 Task: Calculate the distance between Denver and Colorado Springs.
Action: Key pressed denver
Screenshot: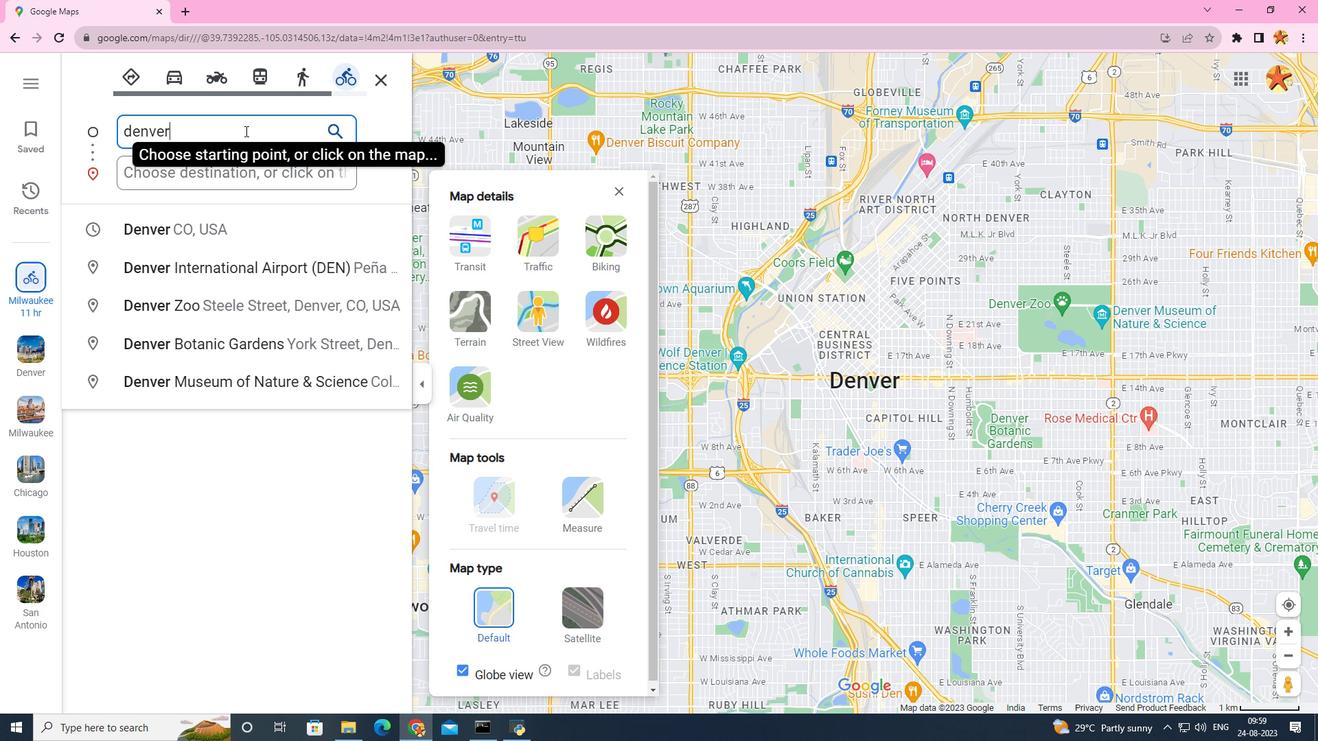 
Action: Mouse moved to (178, 225)
Screenshot: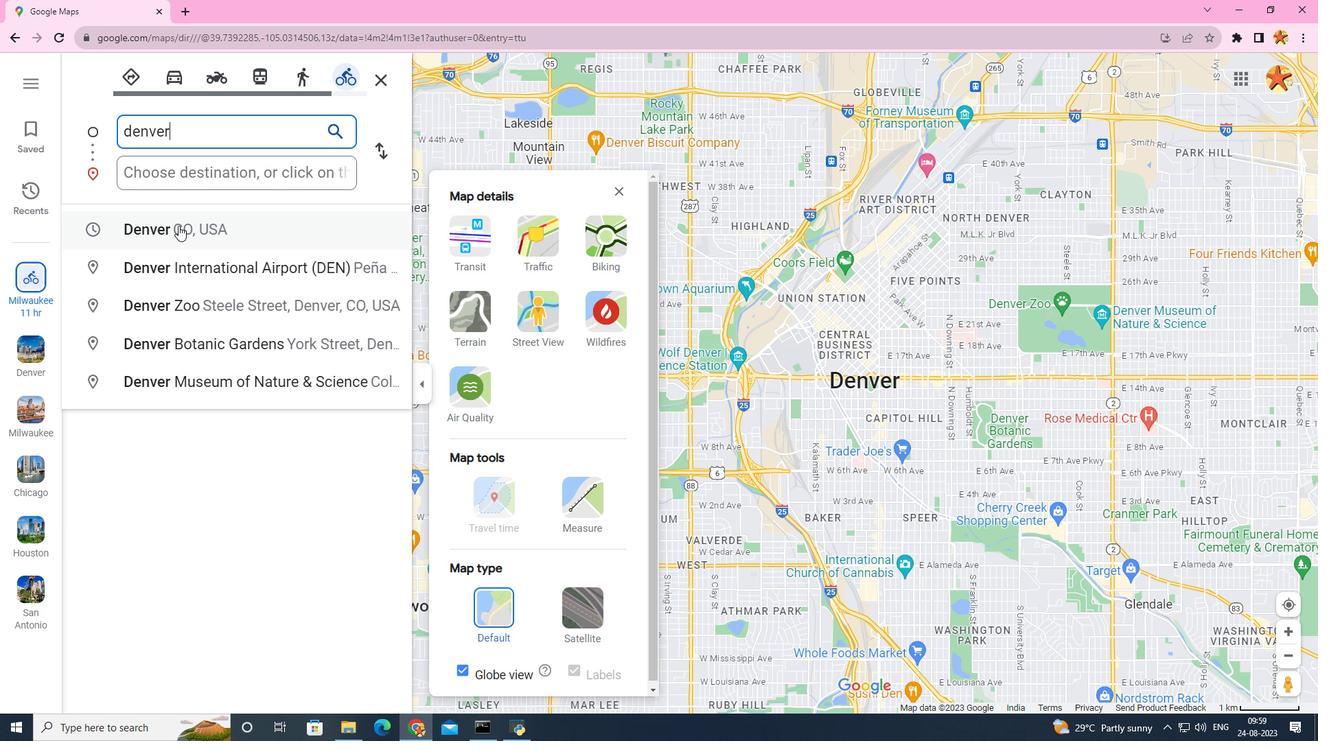 
Action: Mouse pressed left at (178, 225)
Screenshot: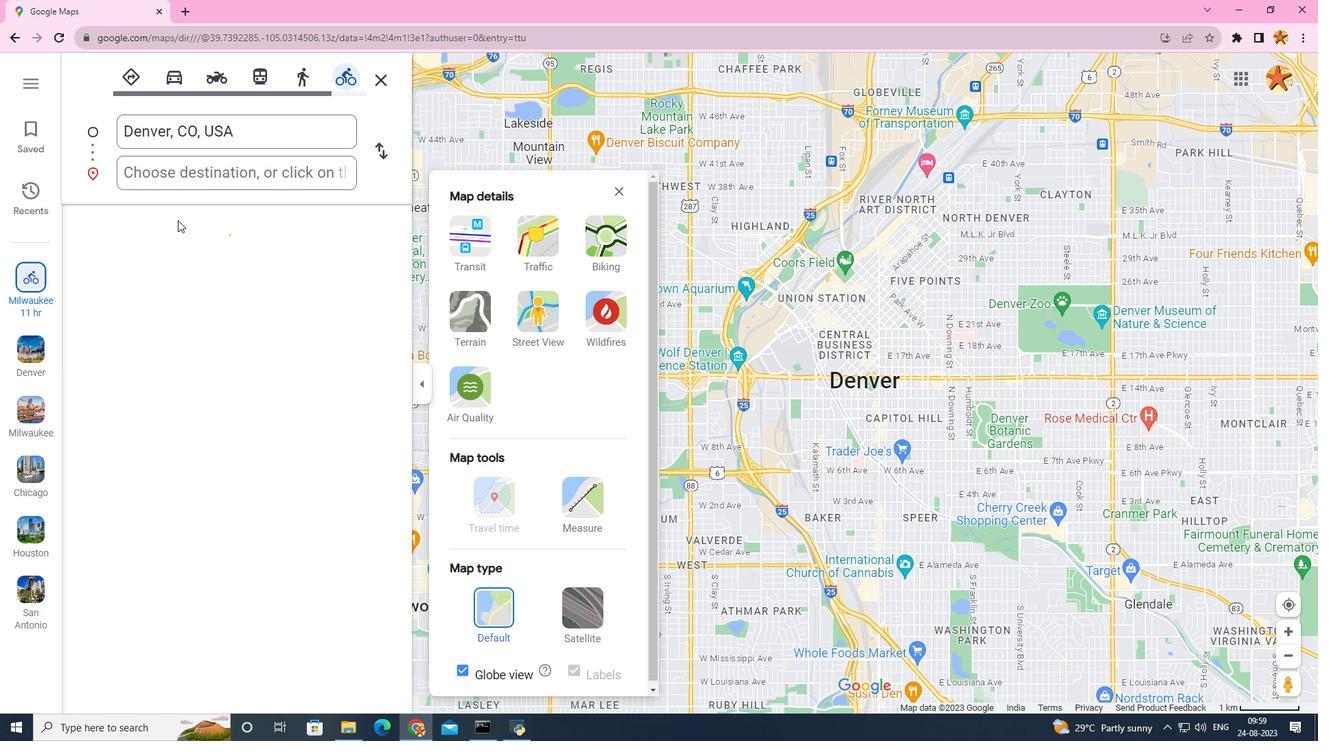 
Action: Mouse moved to (192, 168)
Screenshot: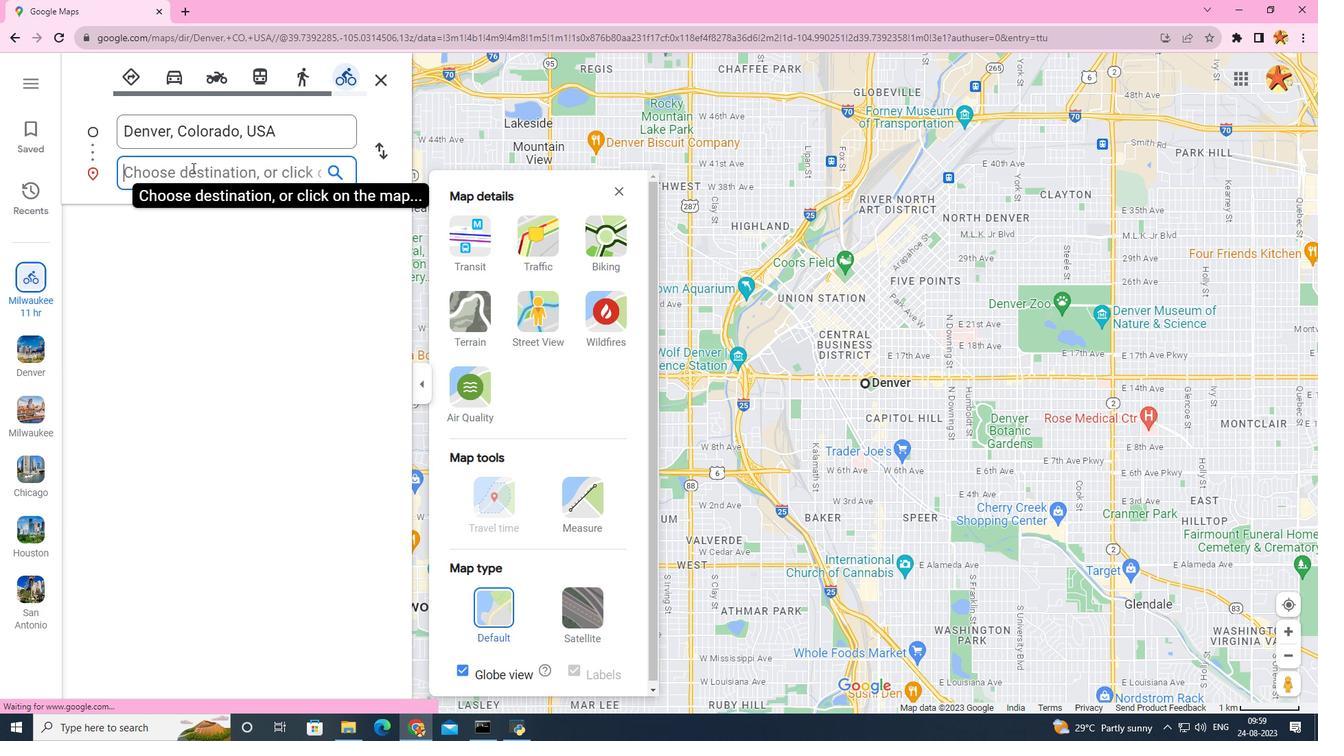 
Action: Mouse pressed left at (192, 168)
Screenshot: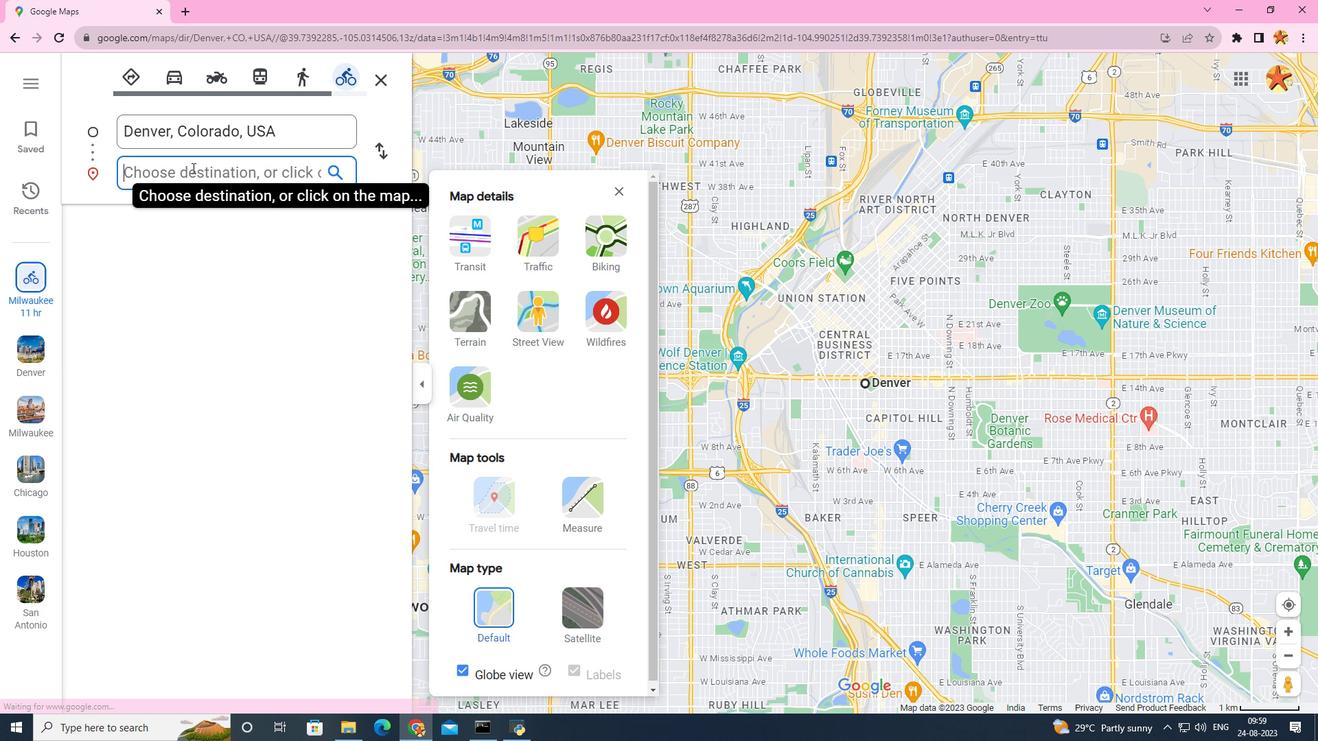 
Action: Key pressed colo
Screenshot: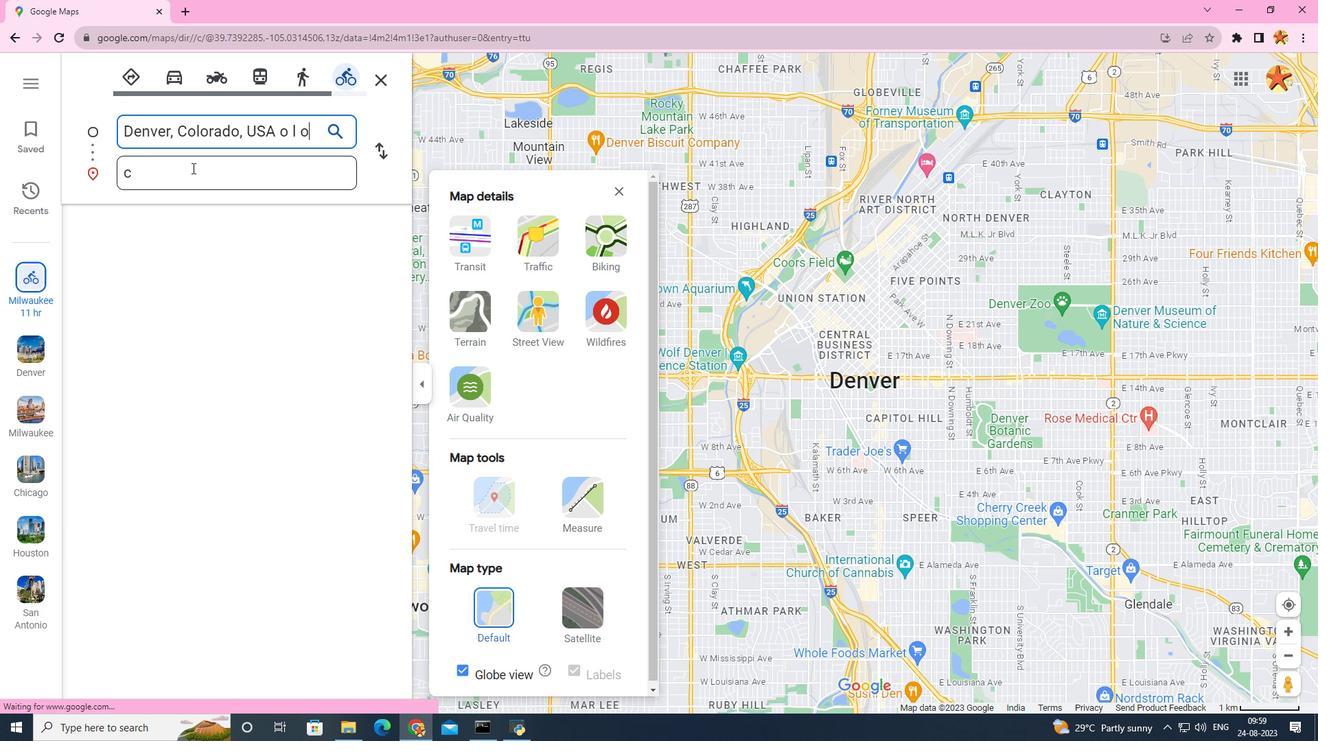 
Action: Mouse pressed left at (192, 168)
Screenshot: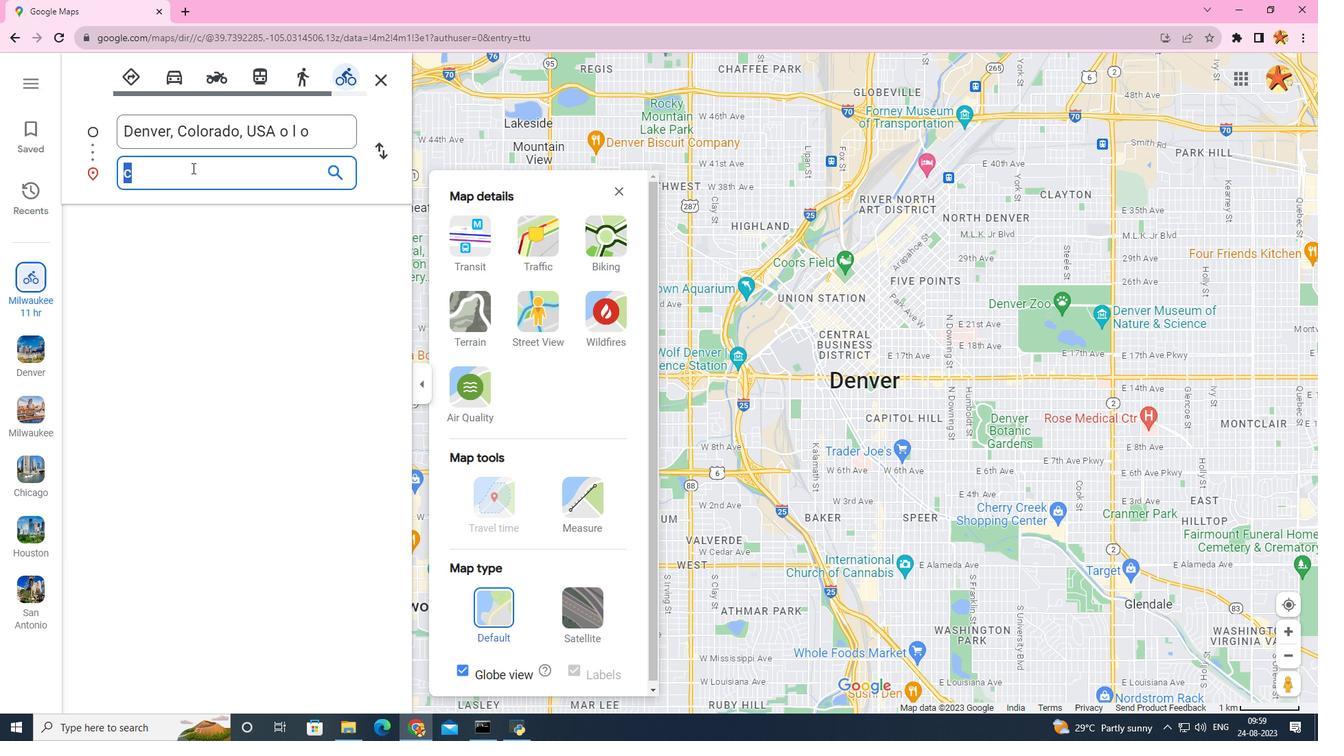 
Action: Mouse pressed left at (192, 168)
Screenshot: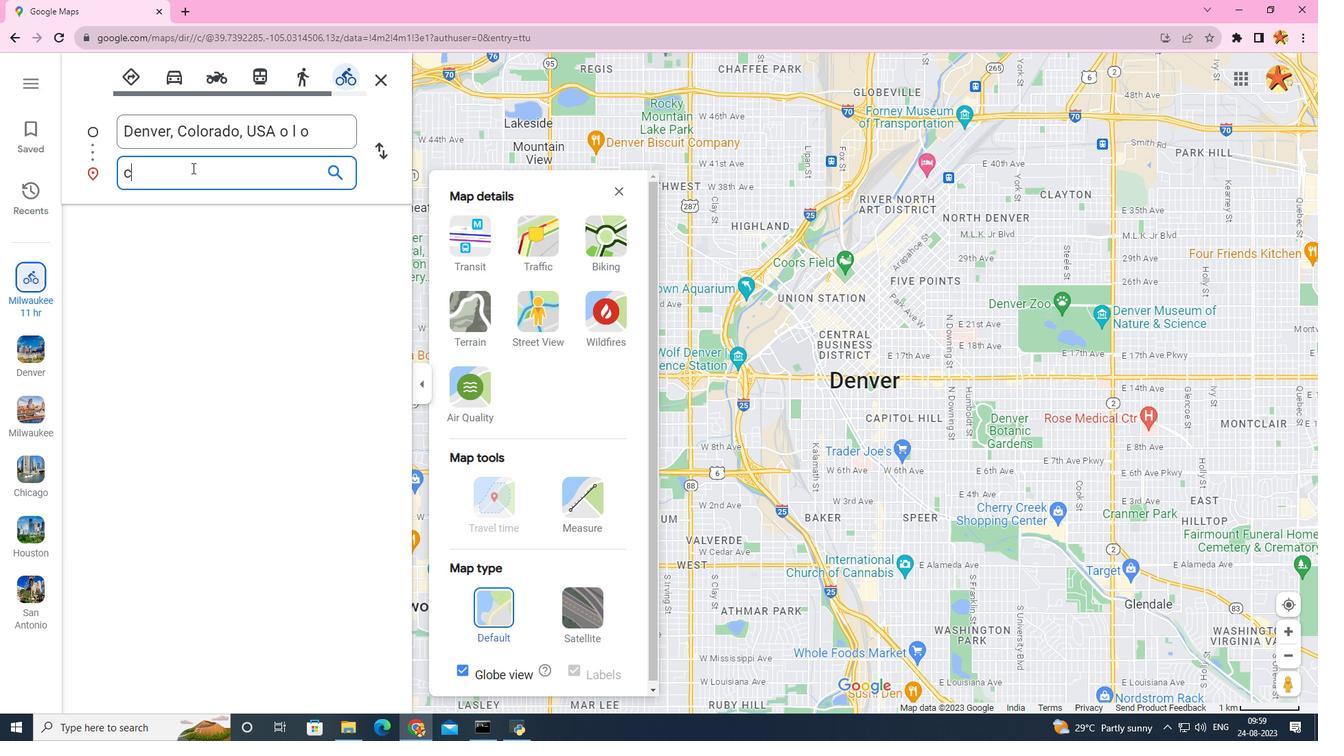 
Action: Key pressed ol
Screenshot: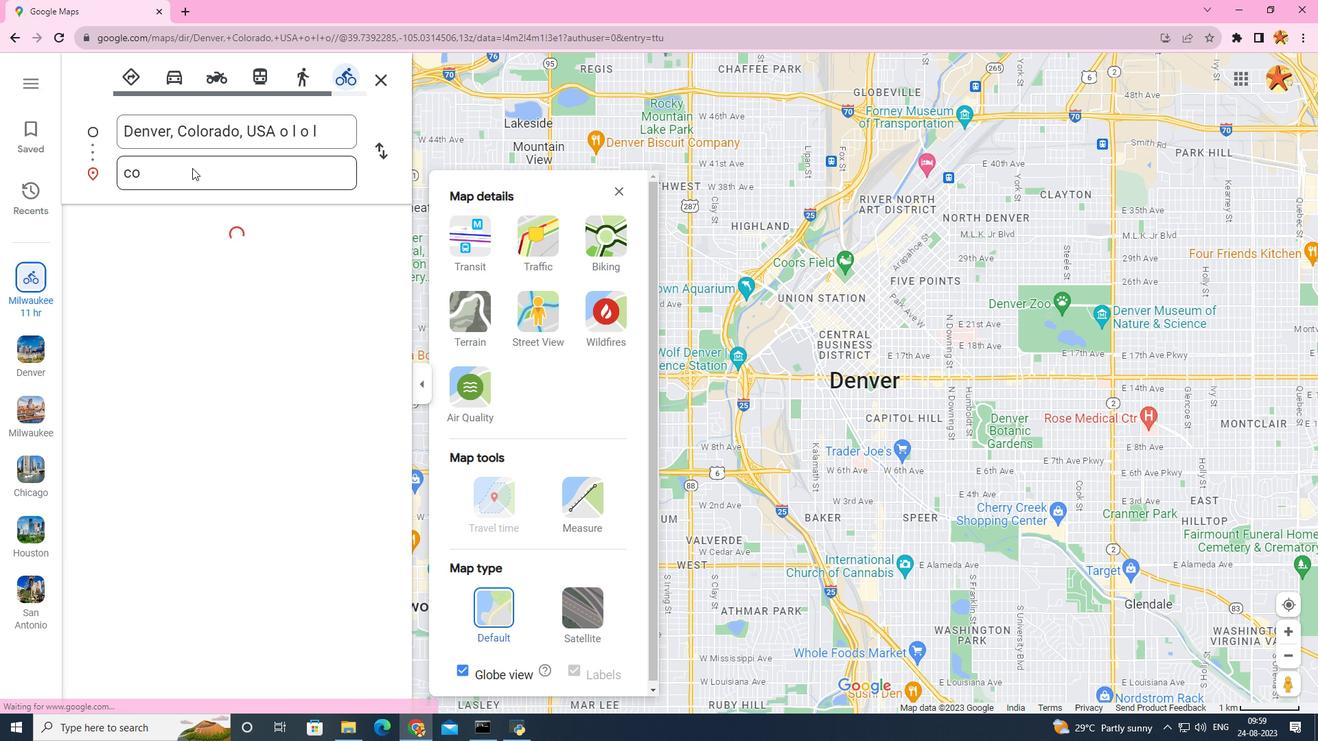 
Action: Mouse moved to (180, 171)
Screenshot: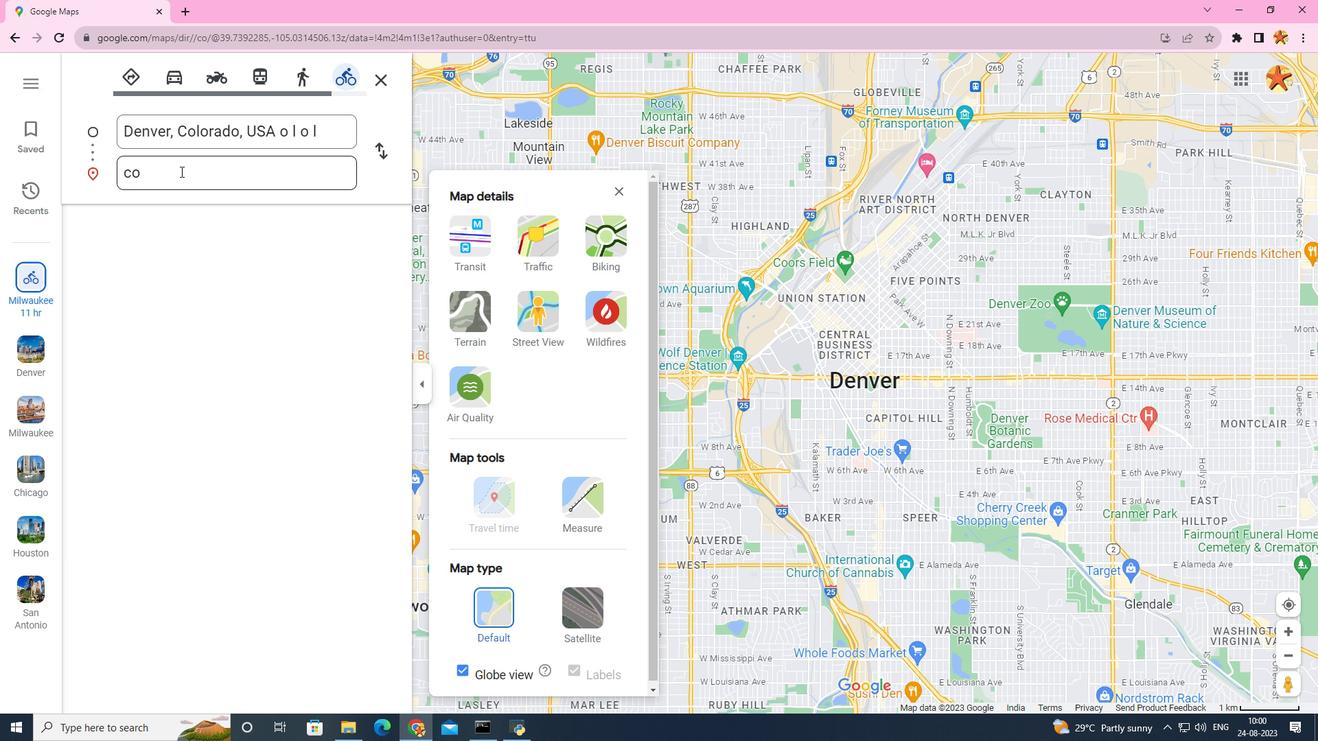 
Action: Mouse pressed left at (180, 171)
Screenshot: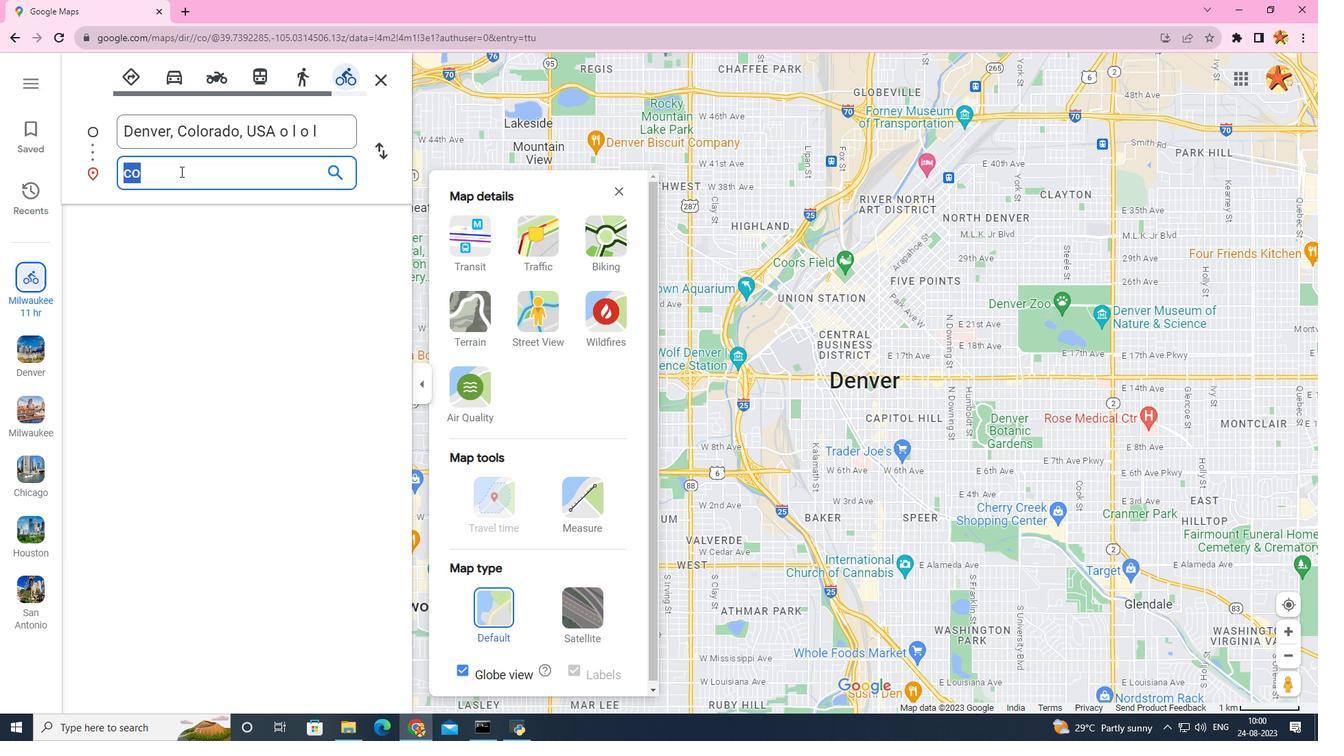 
Action: Mouse pressed left at (180, 171)
Screenshot: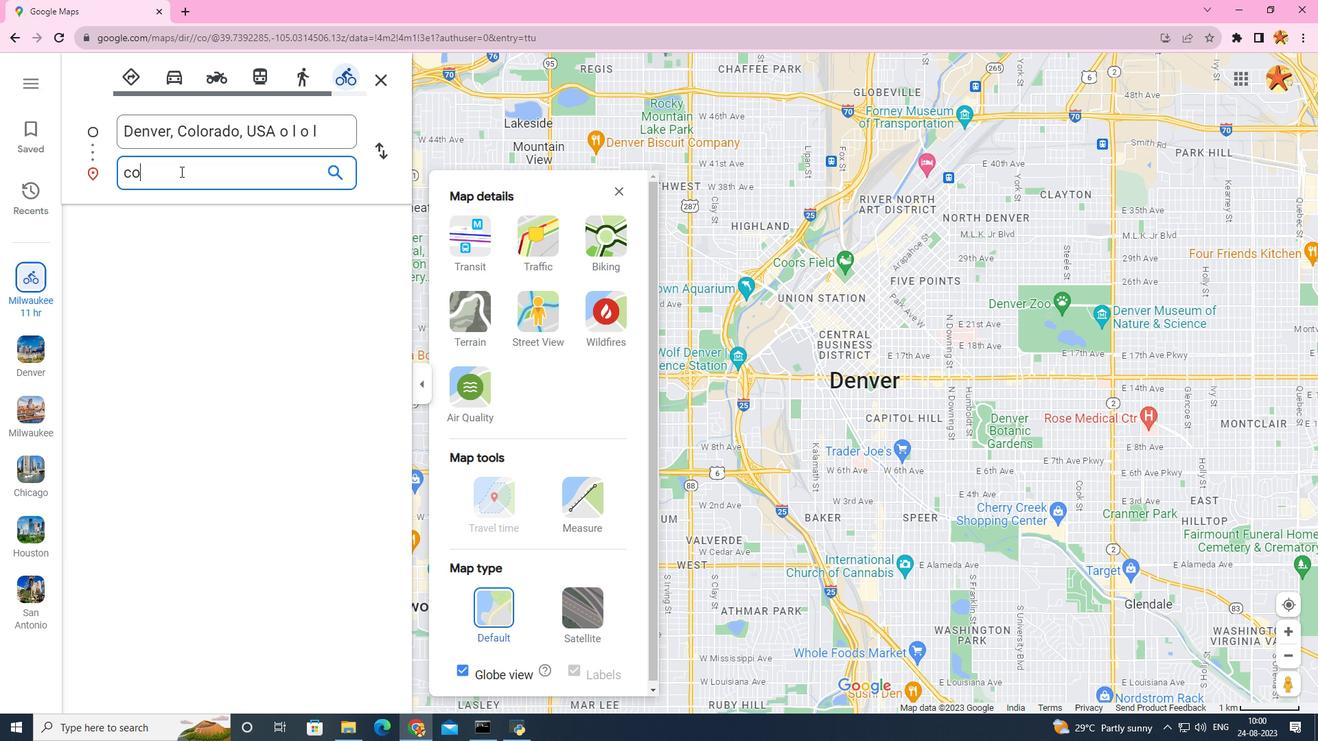
Action: Key pressed l
Screenshot: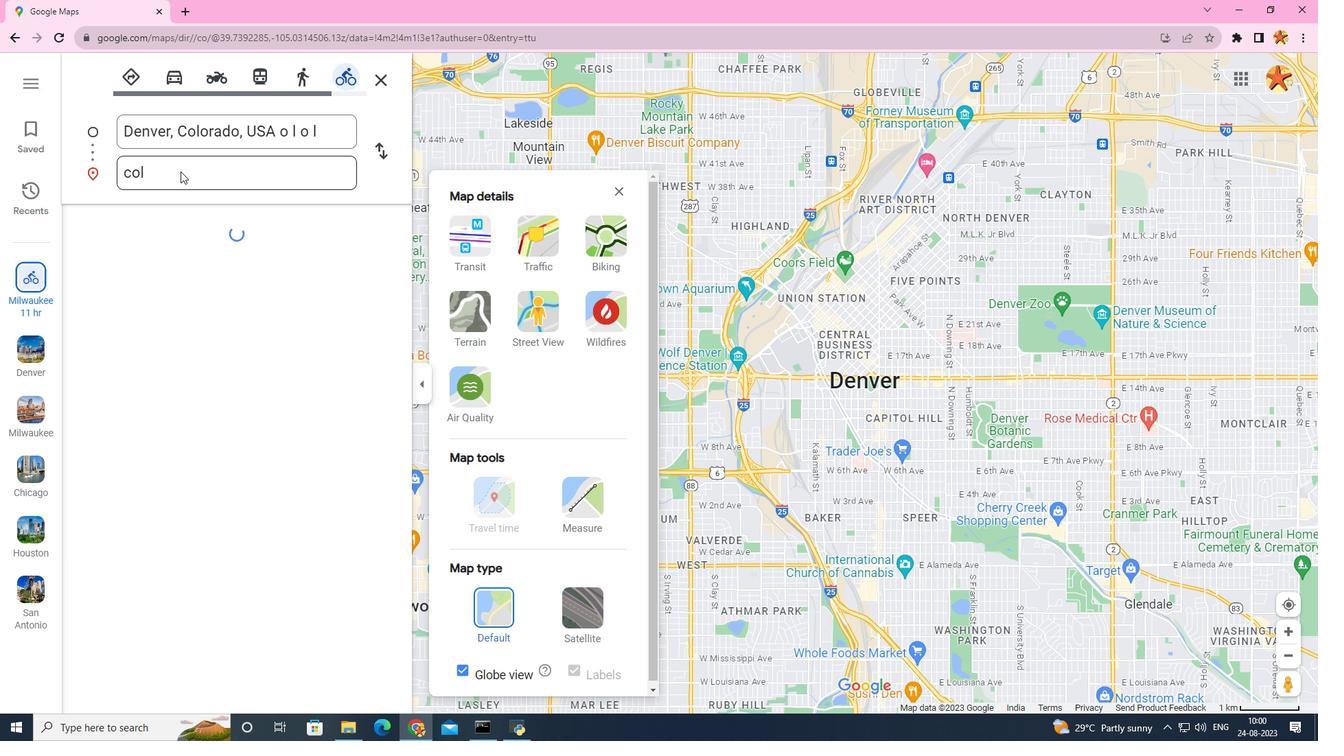
Action: Mouse pressed left at (180, 171)
Screenshot: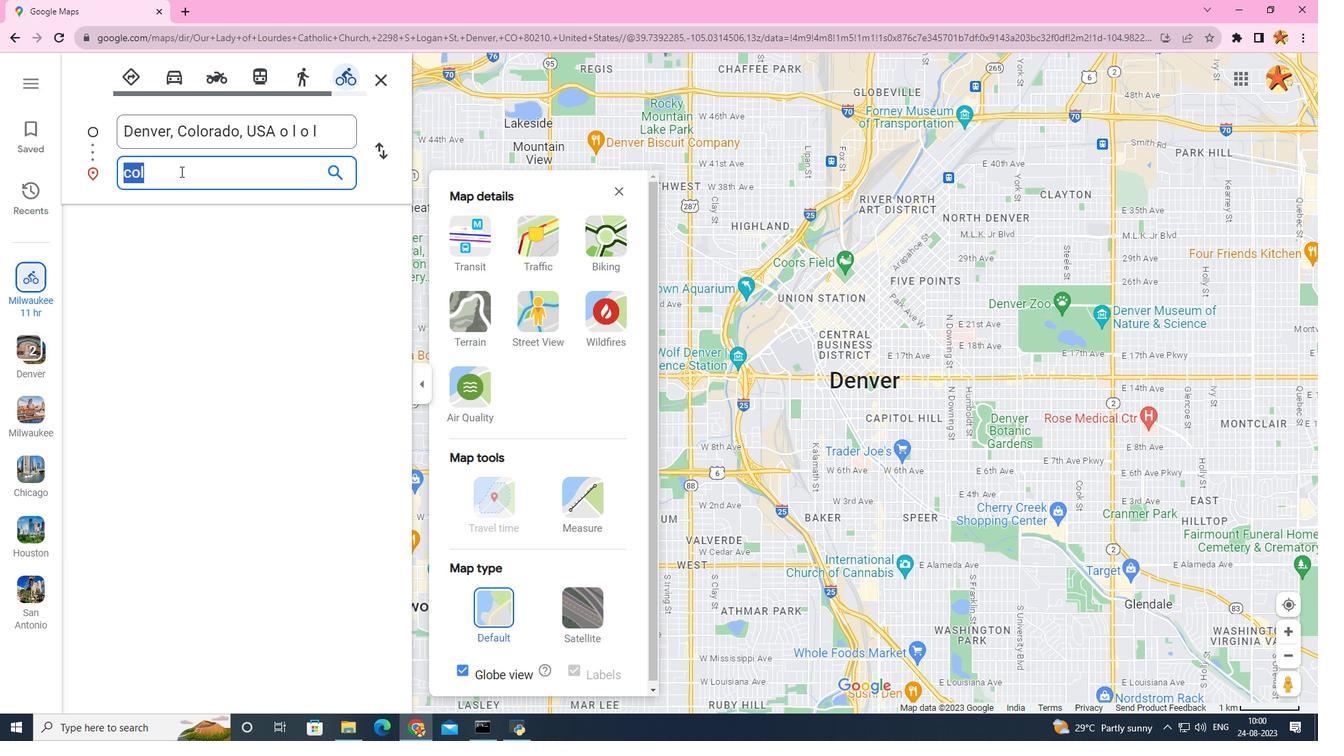 
Action: Mouse scrolled (180, 172) with delta (0, 0)
Screenshot: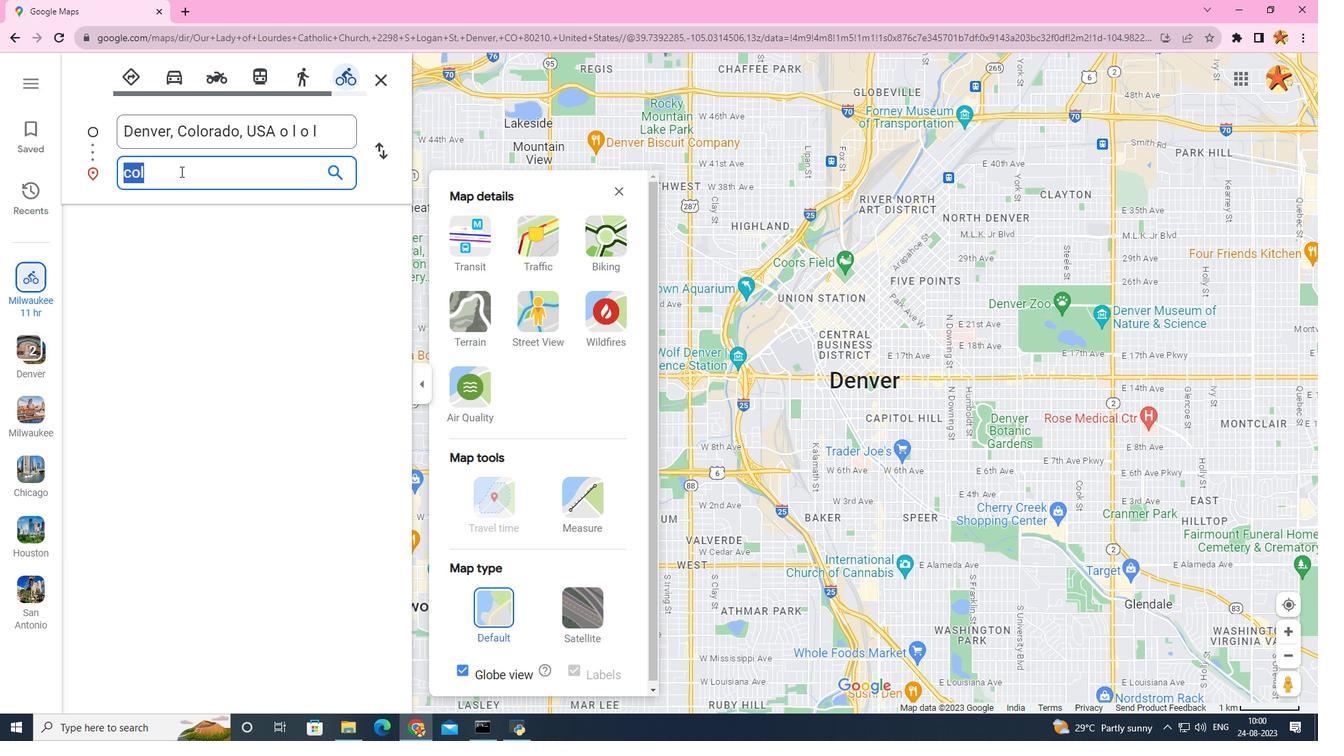 
Action: Mouse pressed left at (180, 171)
Screenshot: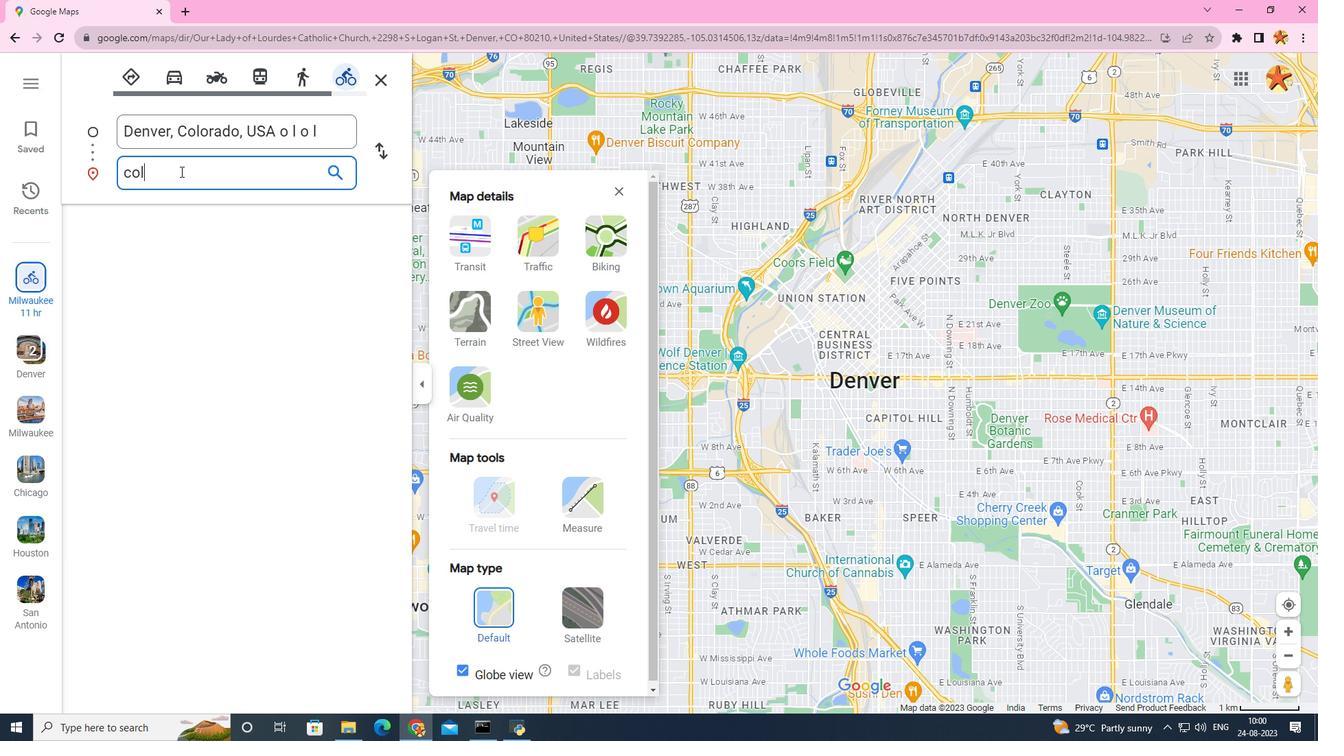 
Action: Key pressed o
Screenshot: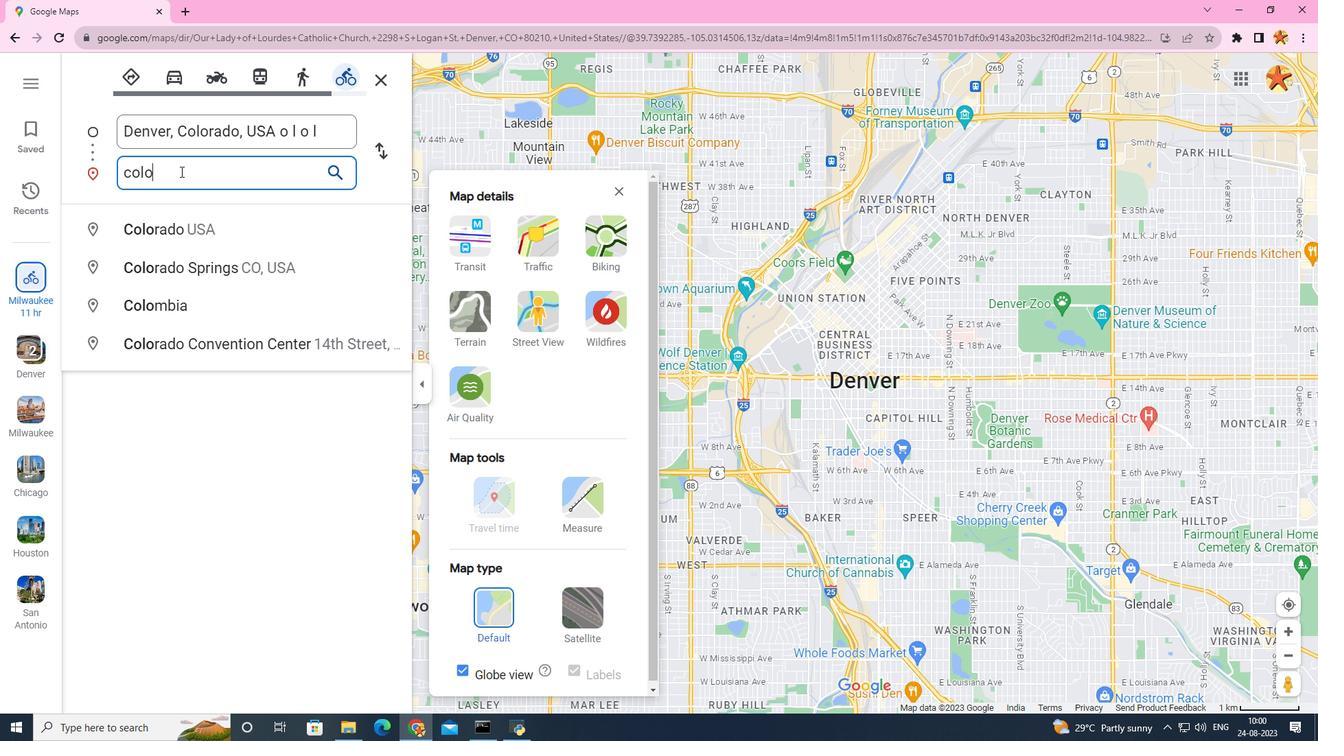 
Action: Mouse moved to (167, 263)
Screenshot: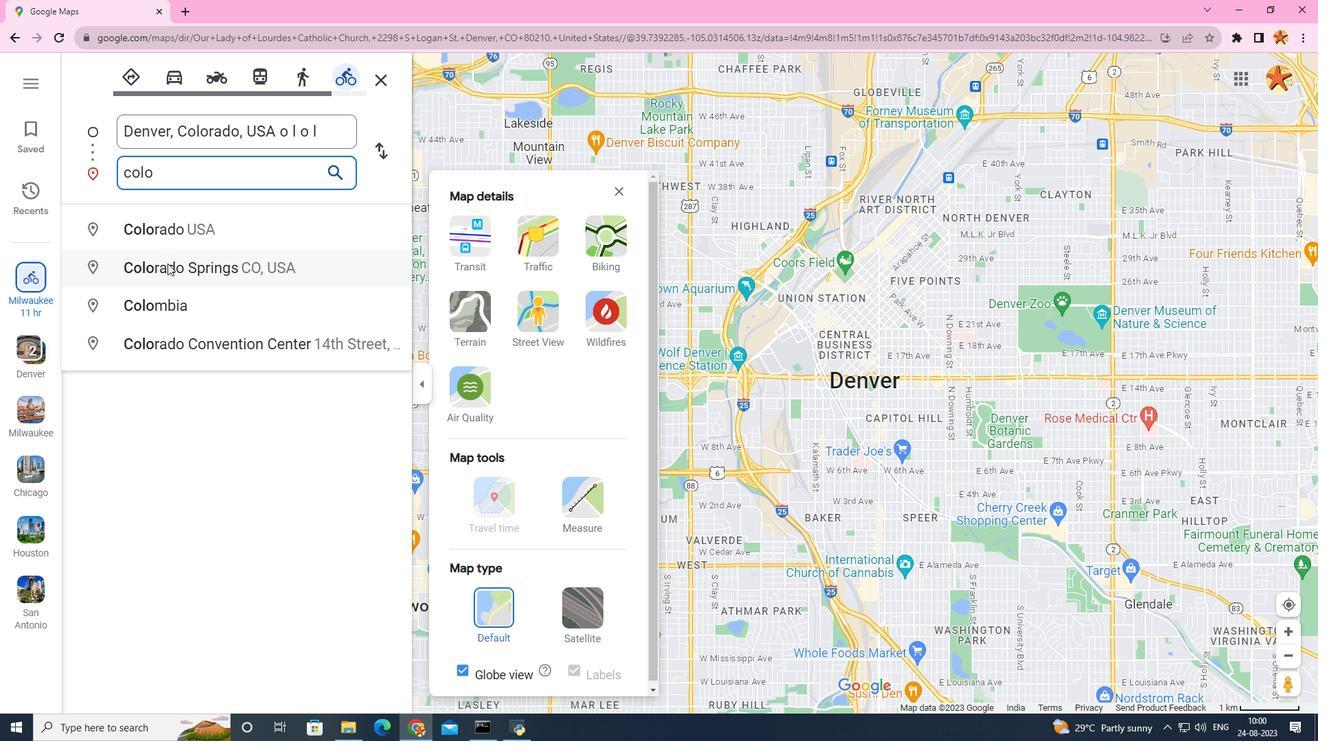 
Action: Mouse pressed left at (167, 263)
Screenshot: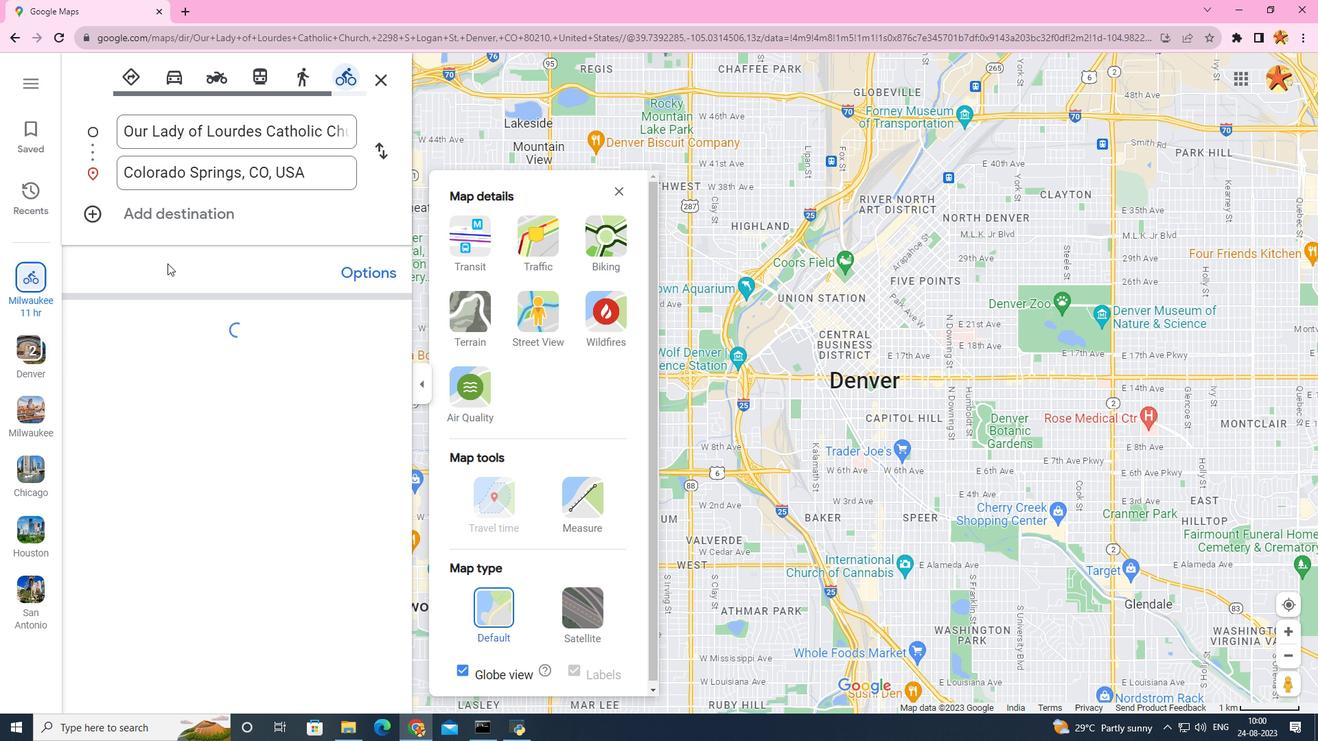 
Action: Mouse moved to (252, 142)
Screenshot: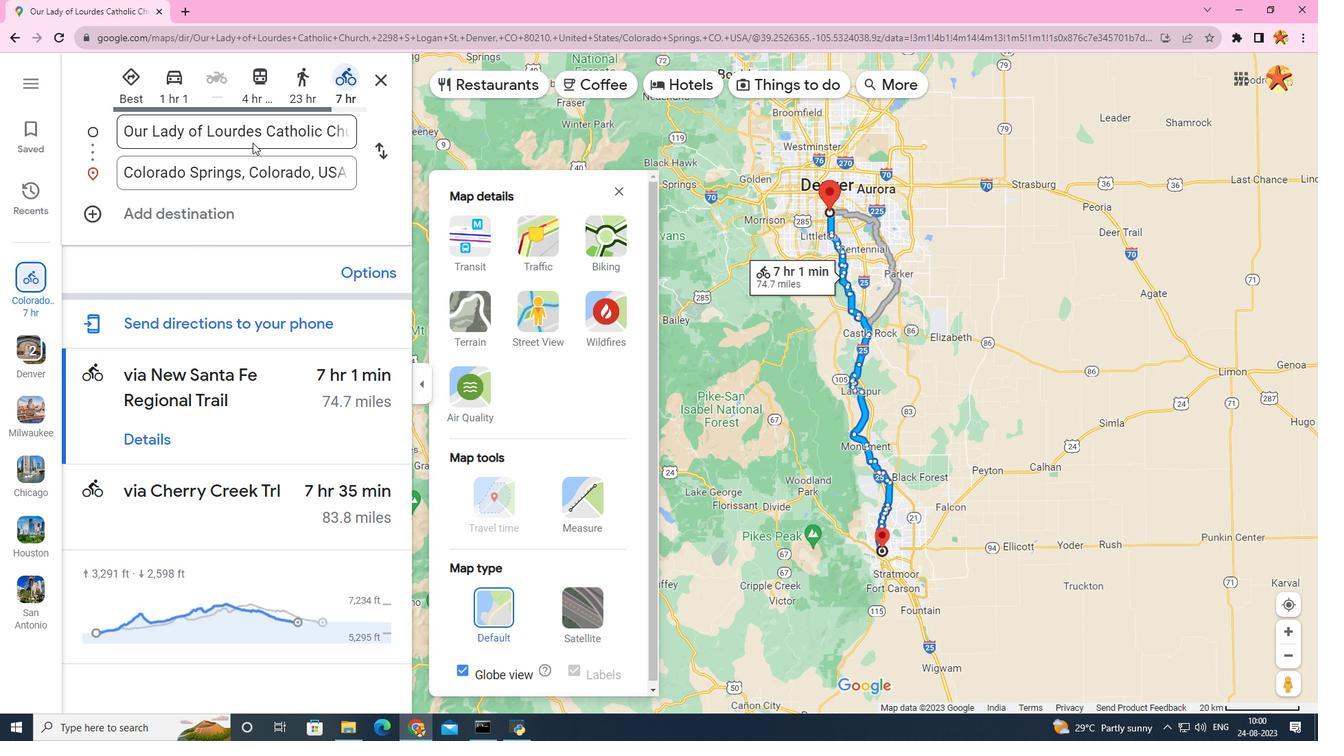 
Action: Mouse pressed left at (252, 142)
Screenshot: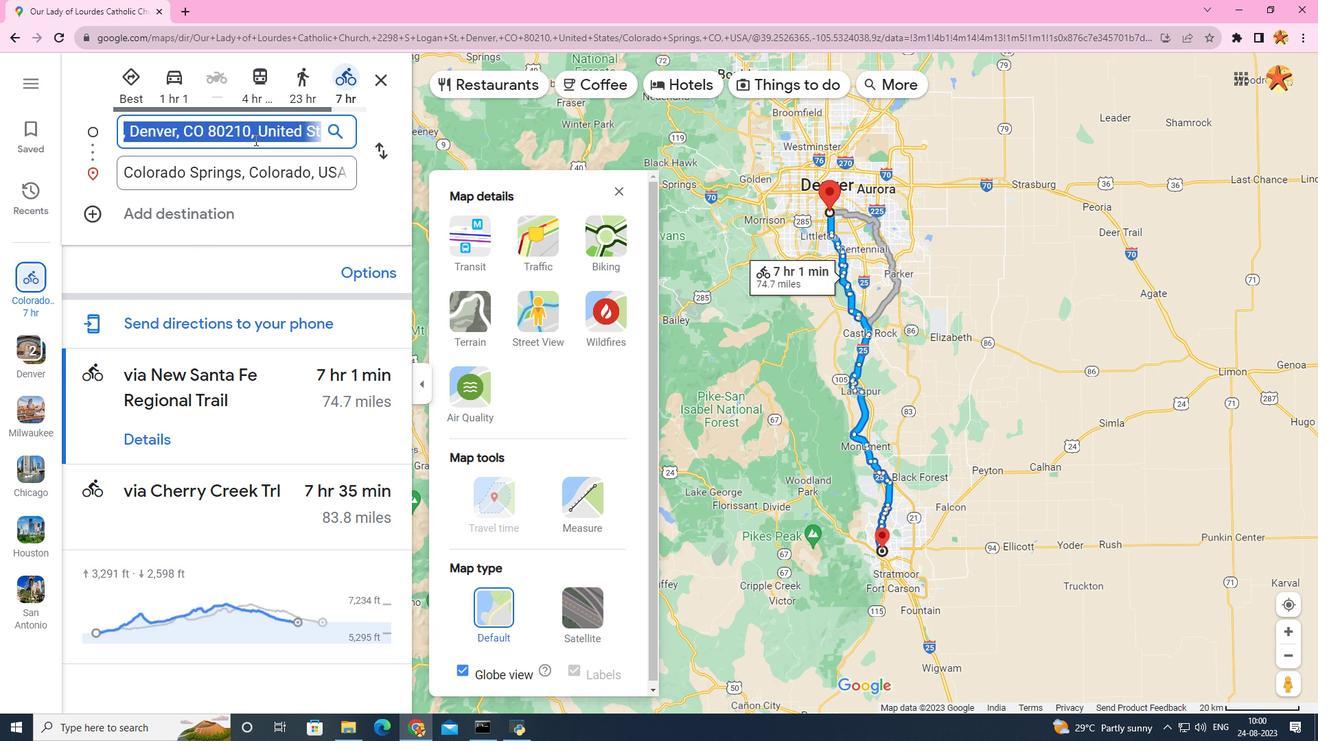 
Action: Mouse moved to (254, 129)
Screenshot: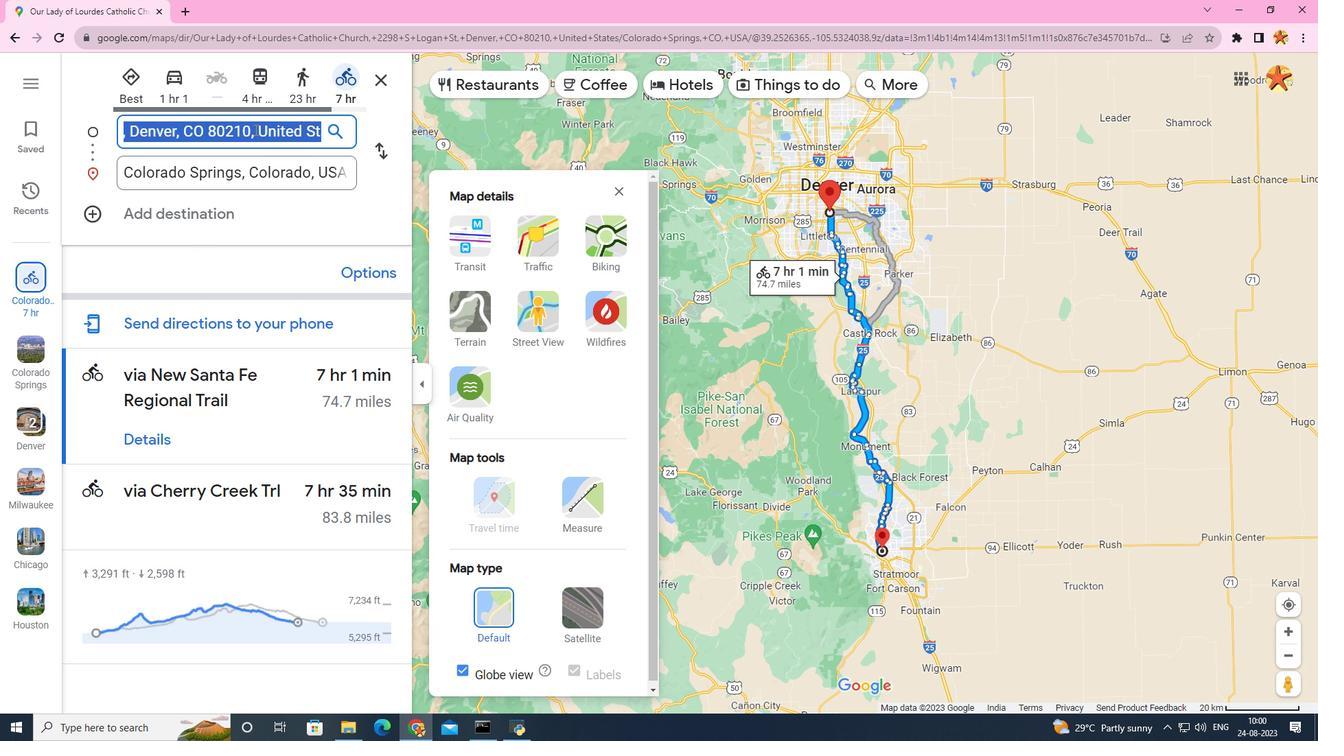 
Action: Key pressed denvder
Screenshot: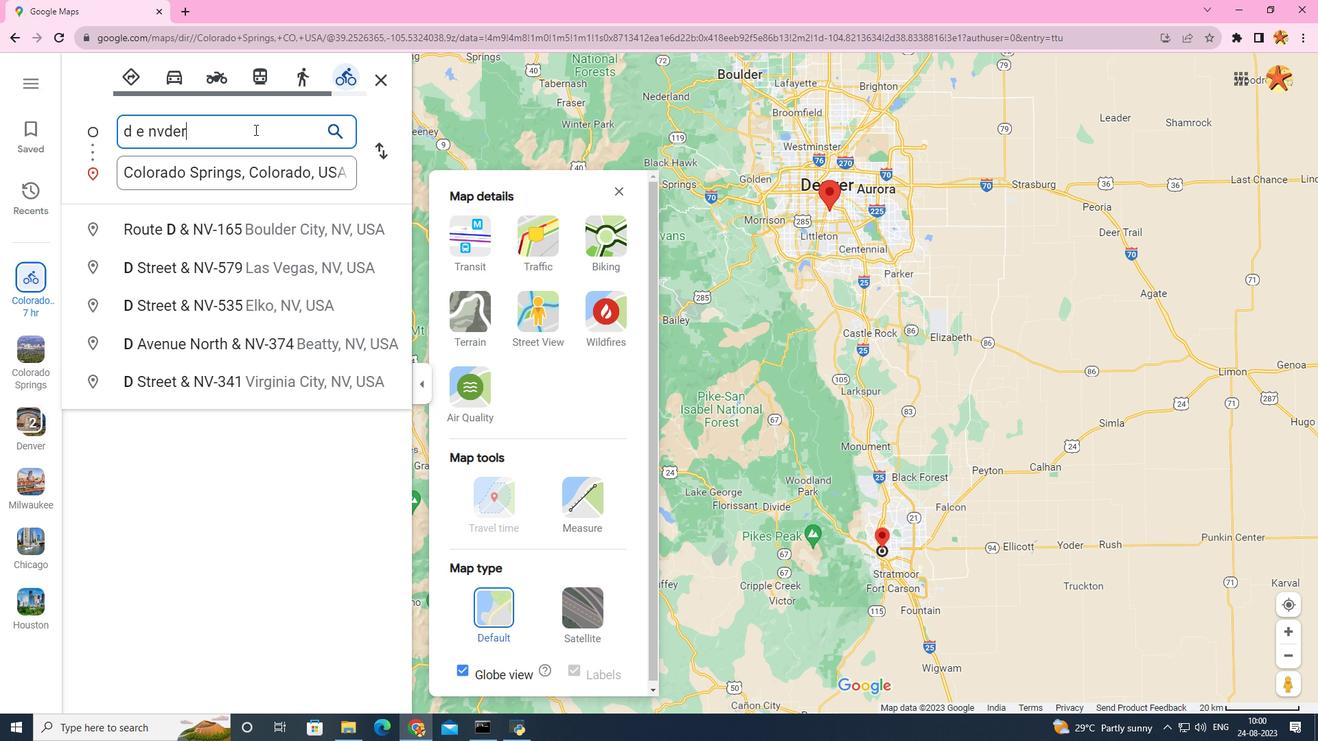 
Action: Mouse moved to (210, 225)
Screenshot: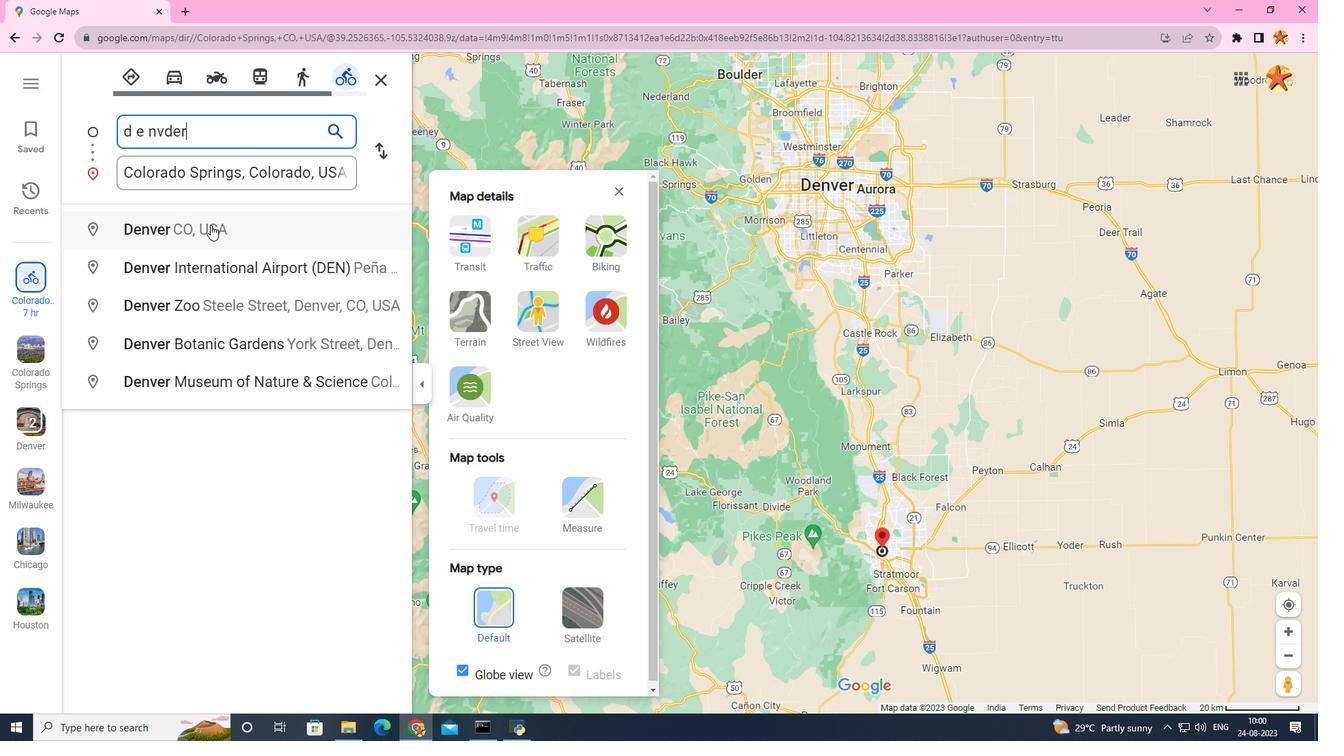 
Action: Mouse pressed left at (210, 225)
Screenshot: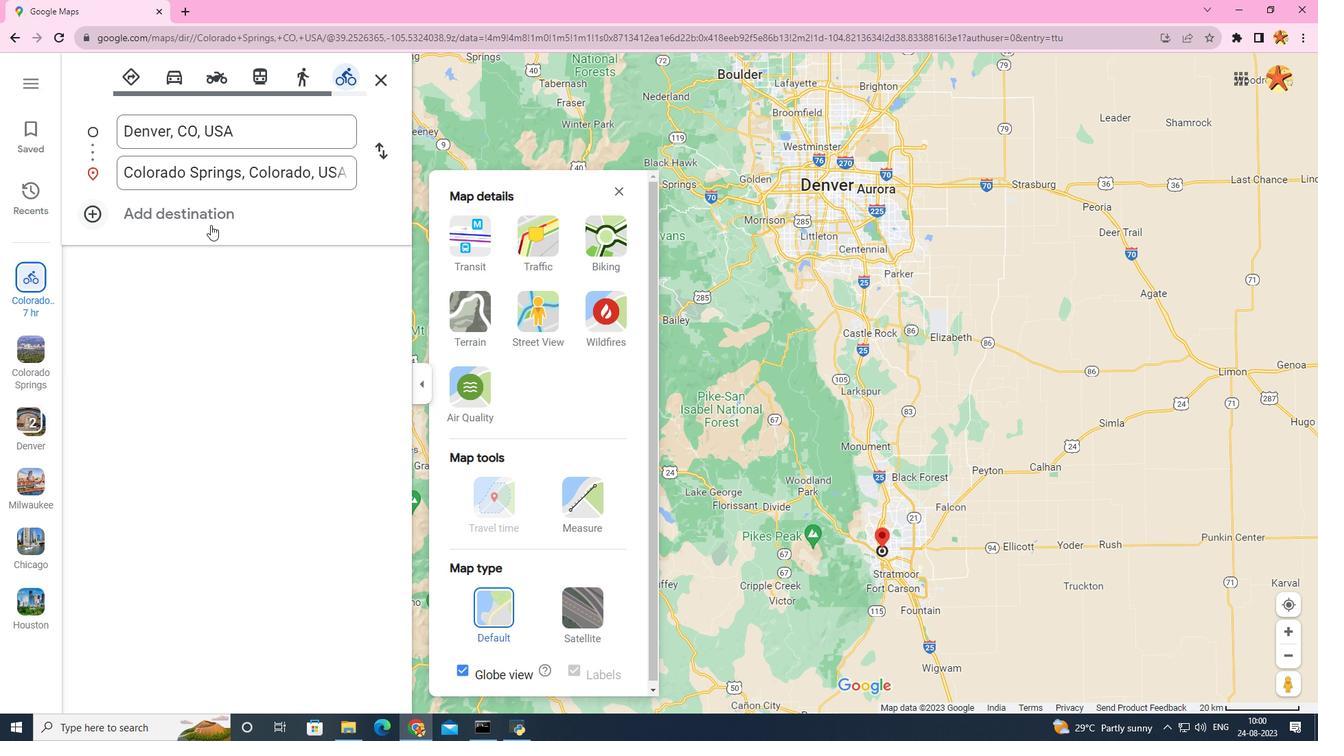 
Action: Mouse moved to (564, 512)
Screenshot: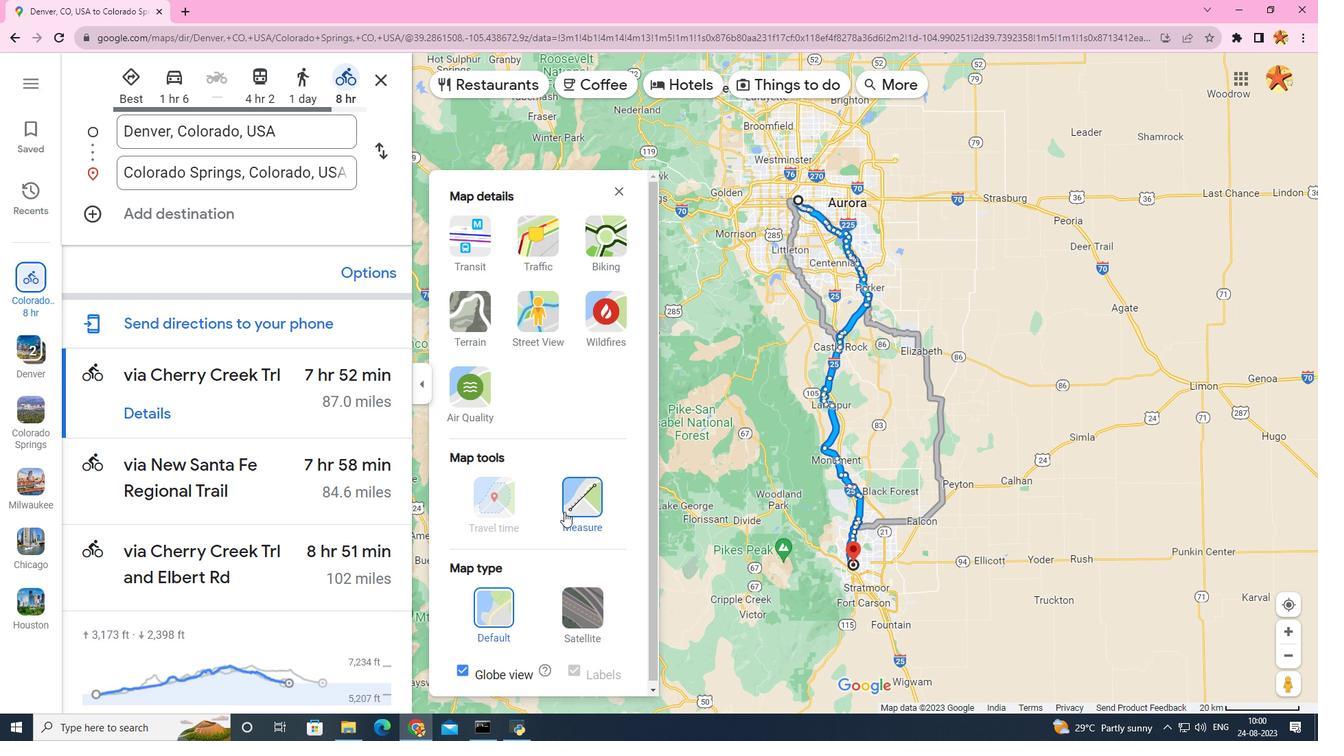 
Action: Mouse pressed left at (564, 512)
Screenshot: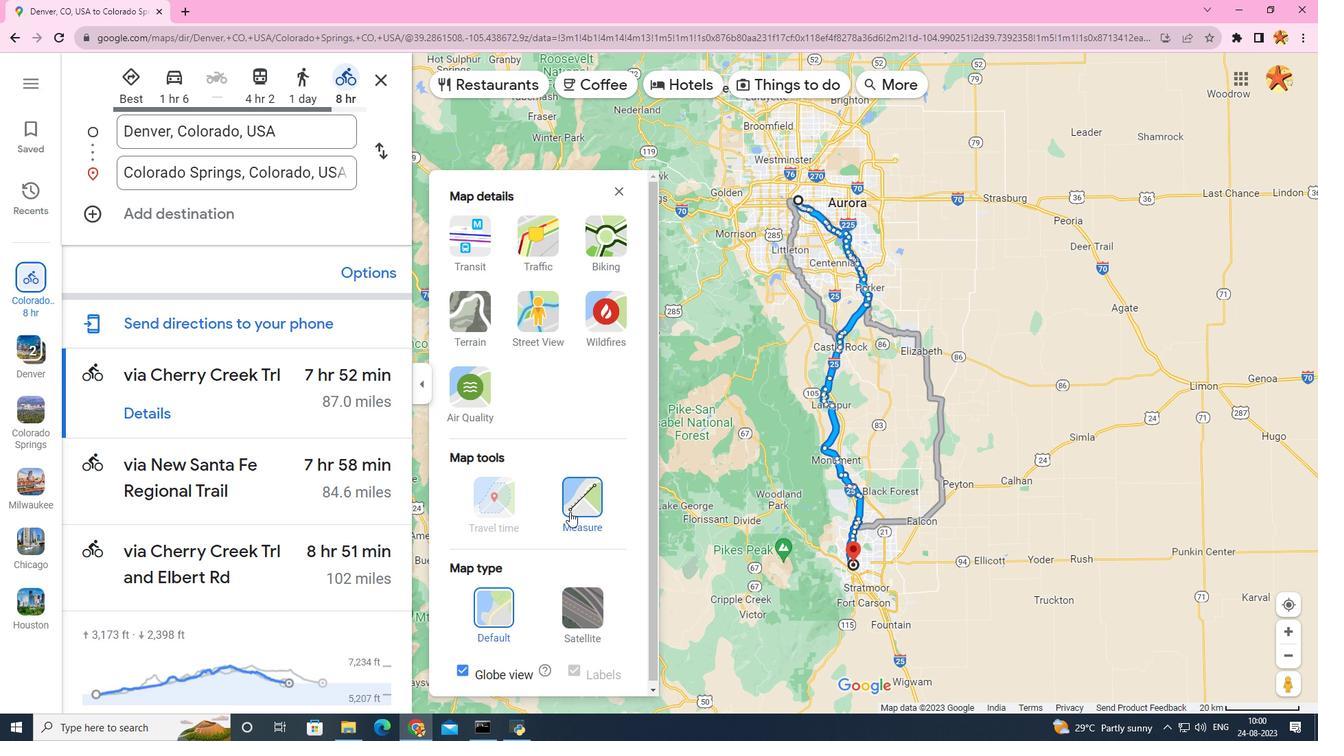 
Action: Mouse moved to (853, 564)
Screenshot: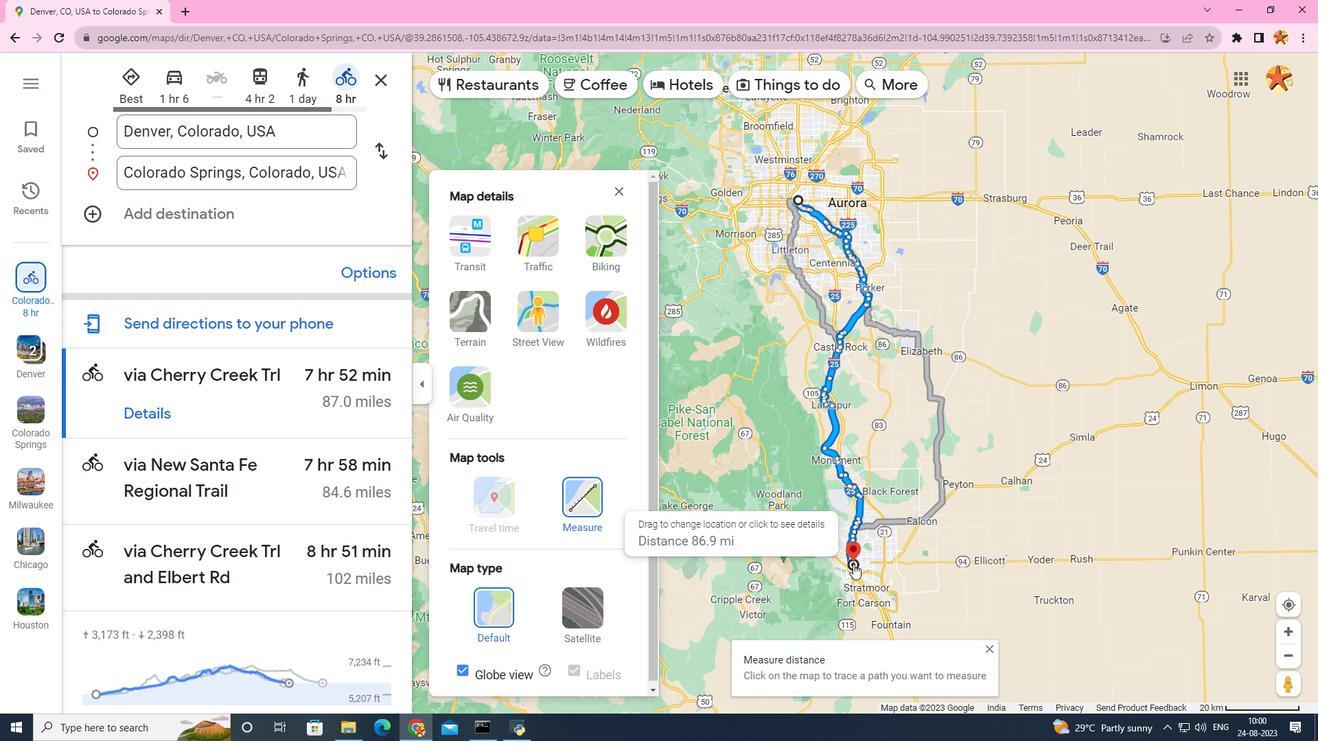 
Action: Mouse pressed left at (853, 564)
Screenshot: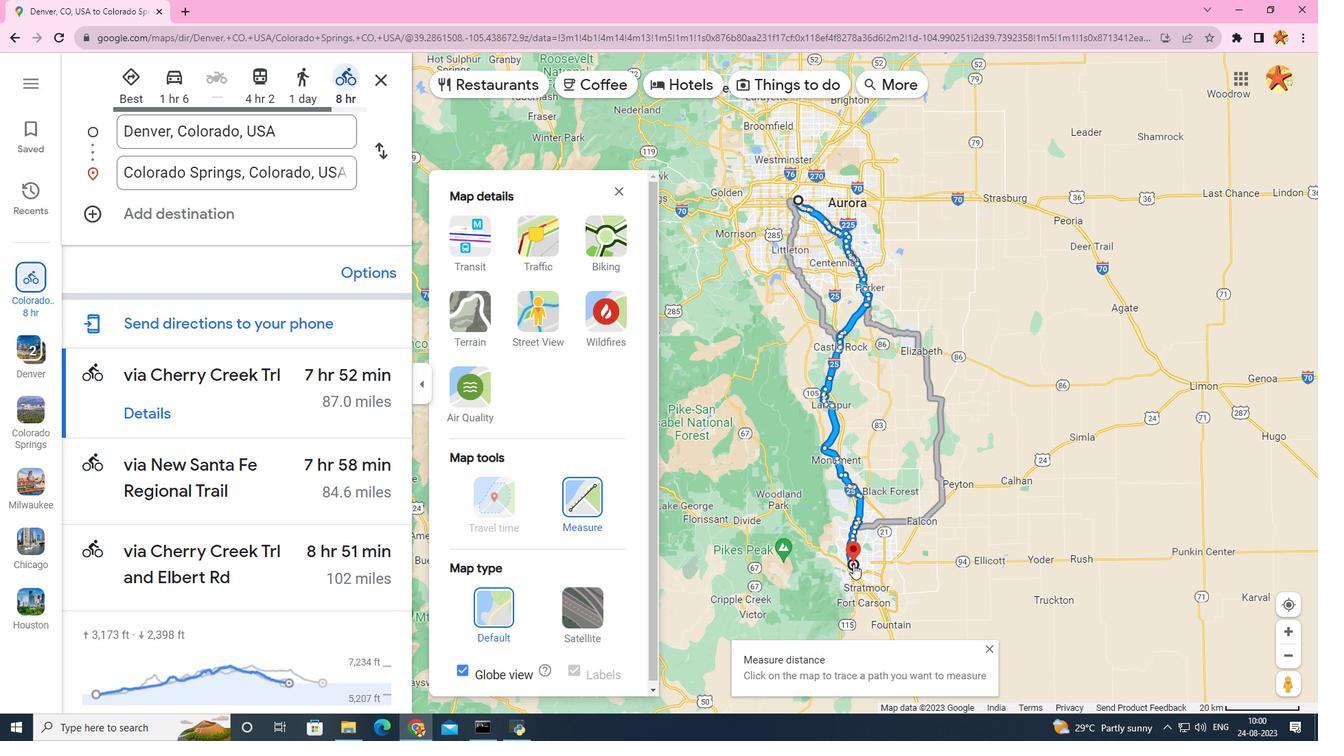 
Action: Mouse moved to (800, 199)
Screenshot: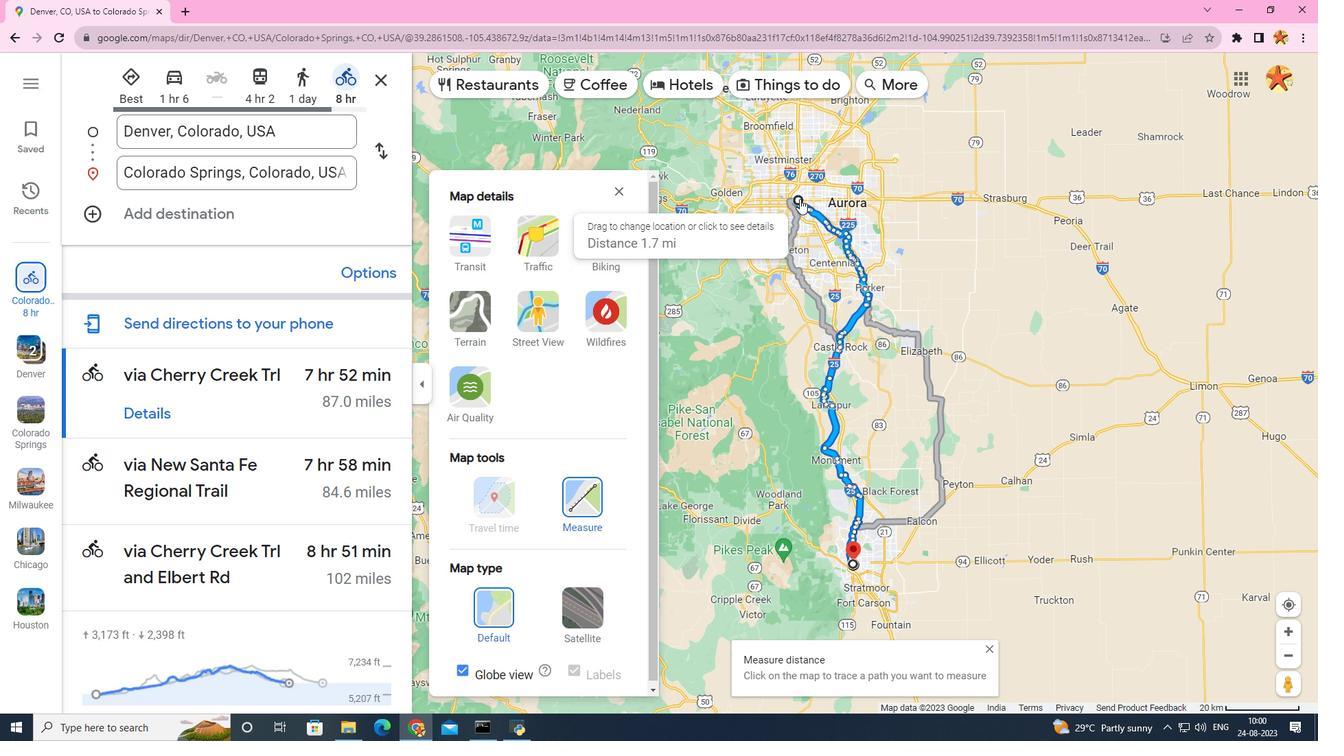 
Action: Mouse pressed left at (800, 199)
Screenshot: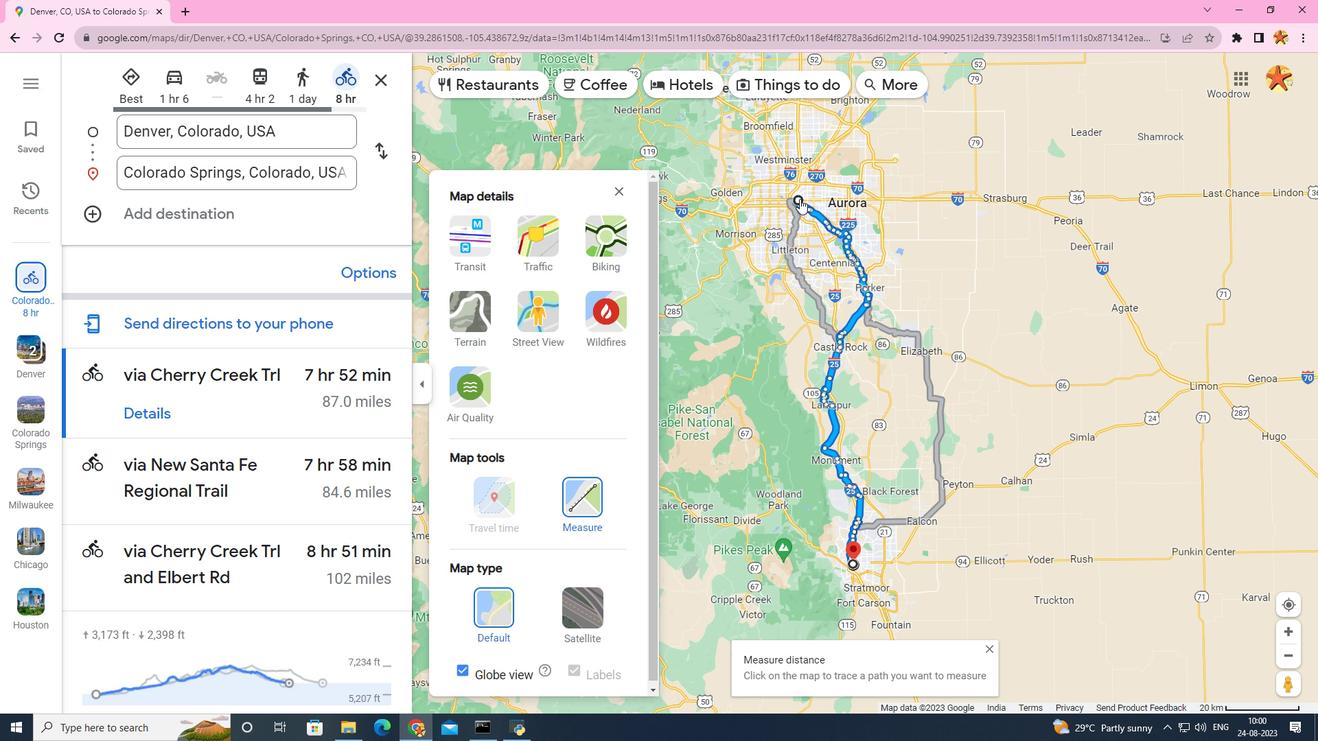 
Action: Mouse moved to (697, 357)
Screenshot: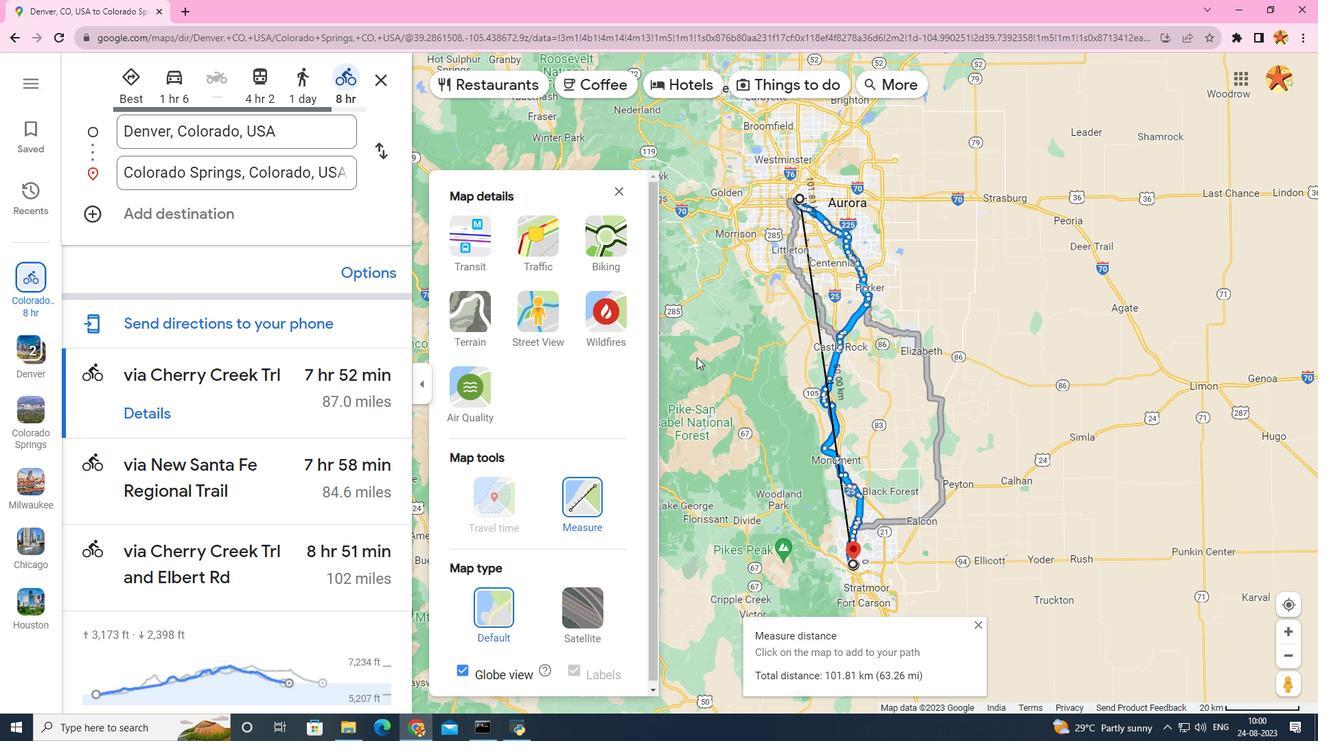 
